 Task: Add "Move Card To …" Button titled Button0029 to "top" of the list "To Do" to Card Card0029 in Board Board0023 in Workspace Development in Trello
Action: Mouse moved to (464, 537)
Screenshot: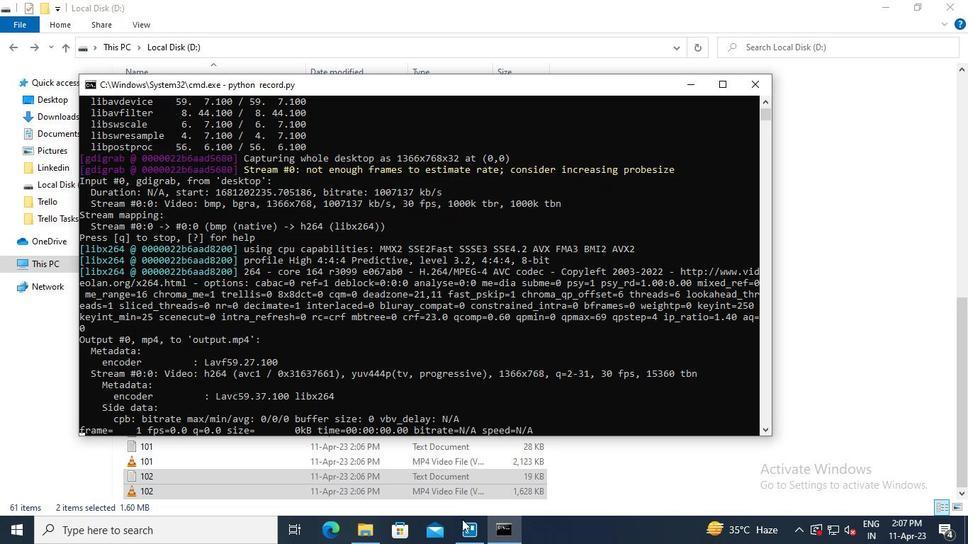 
Action: Mouse pressed left at (464, 537)
Screenshot: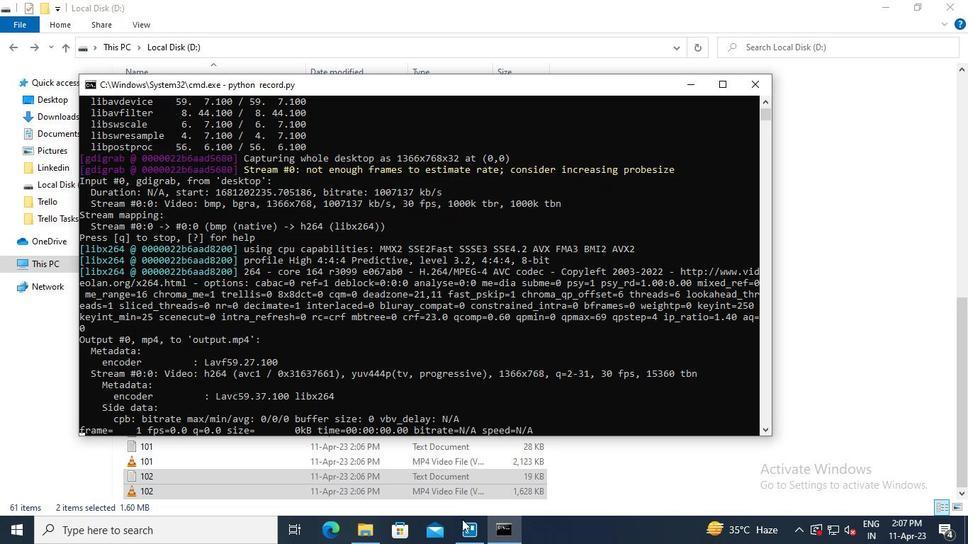 
Action: Mouse moved to (230, 193)
Screenshot: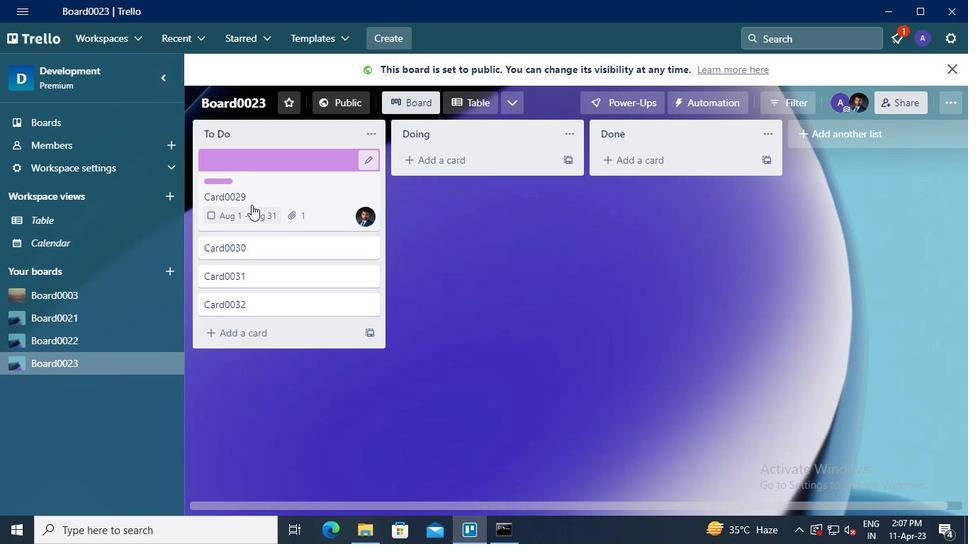 
Action: Mouse pressed left at (230, 193)
Screenshot: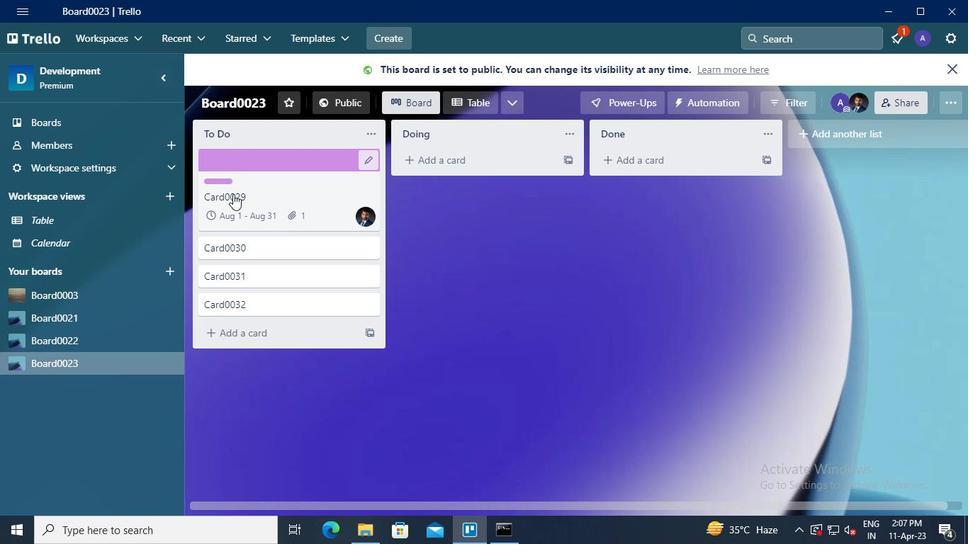
Action: Mouse moved to (685, 343)
Screenshot: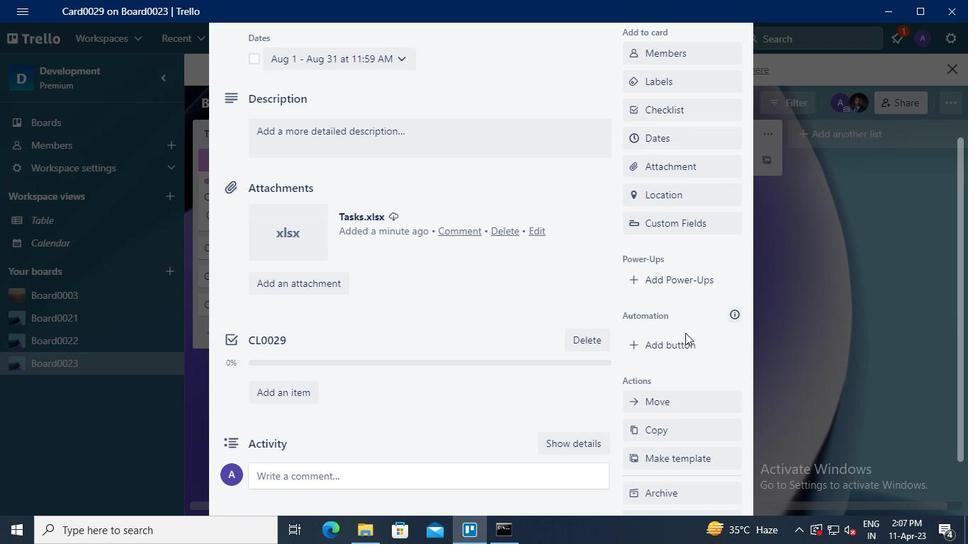 
Action: Mouse pressed left at (685, 343)
Screenshot: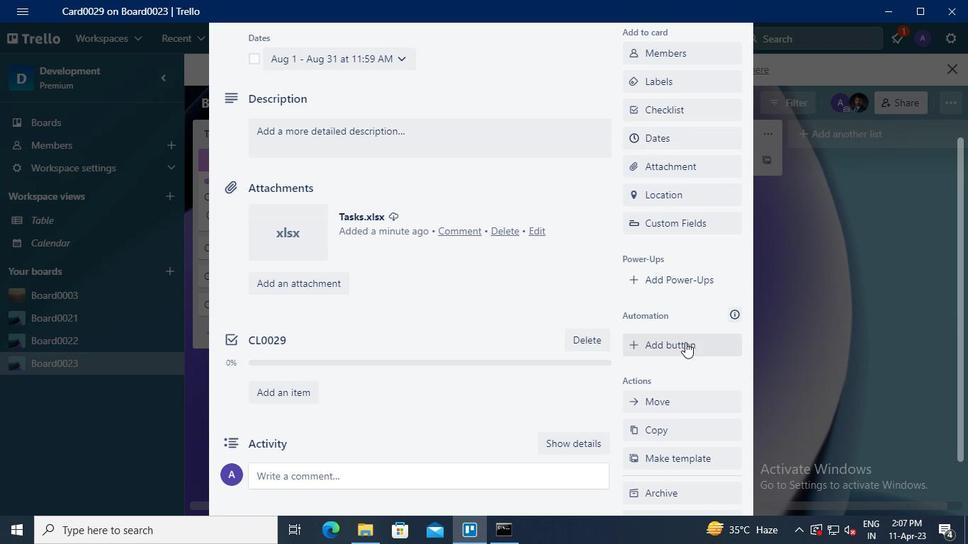 
Action: Mouse moved to (685, 131)
Screenshot: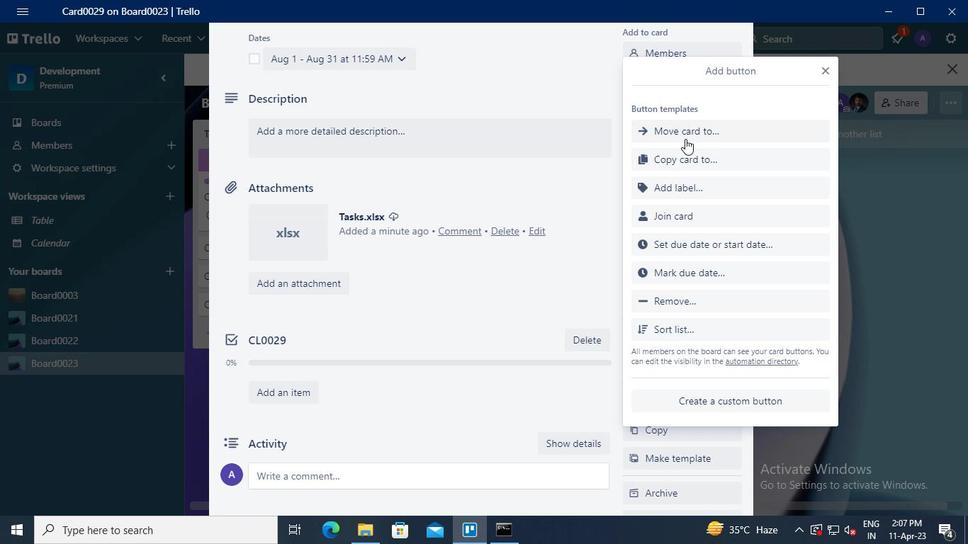 
Action: Mouse pressed left at (685, 131)
Screenshot: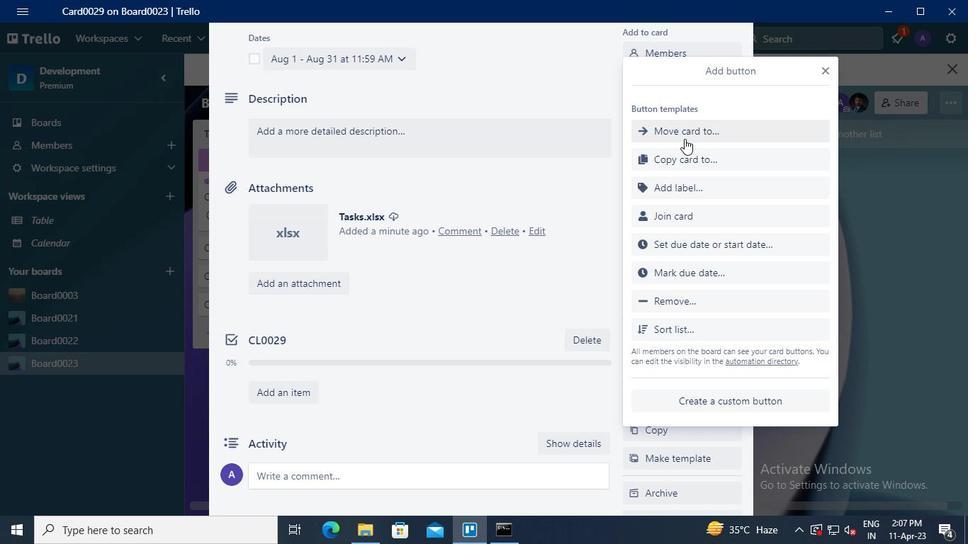 
Action: Mouse moved to (704, 130)
Screenshot: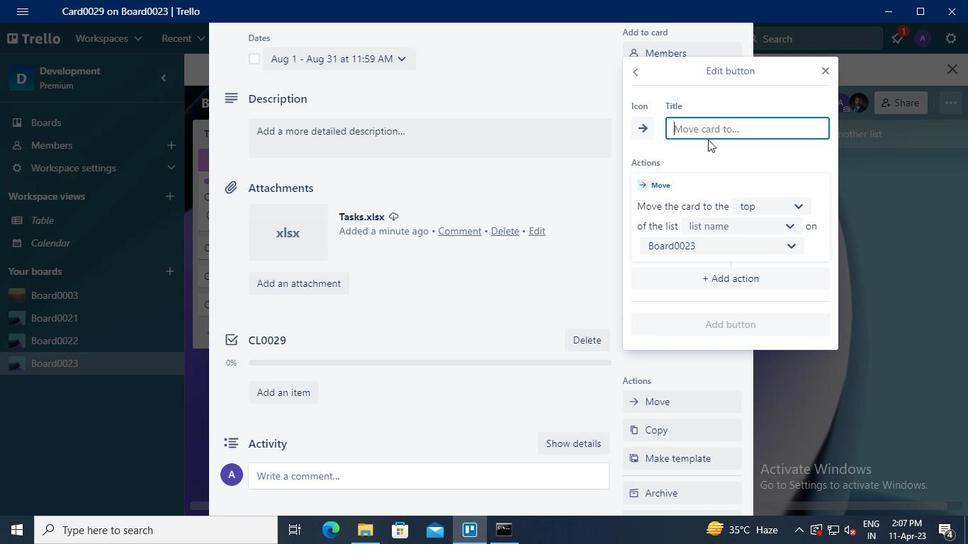 
Action: Mouse pressed left at (704, 130)
Screenshot: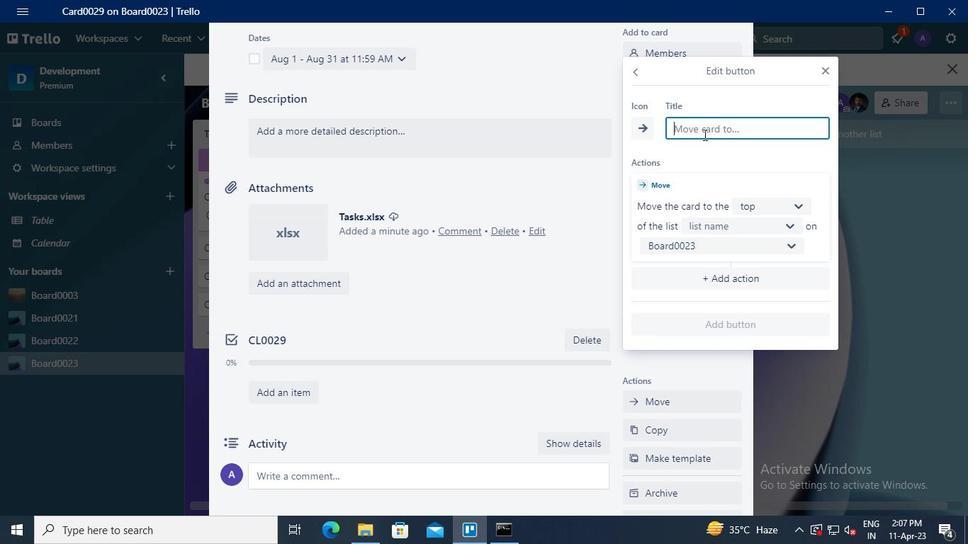 
Action: Keyboard Key.shift
Screenshot: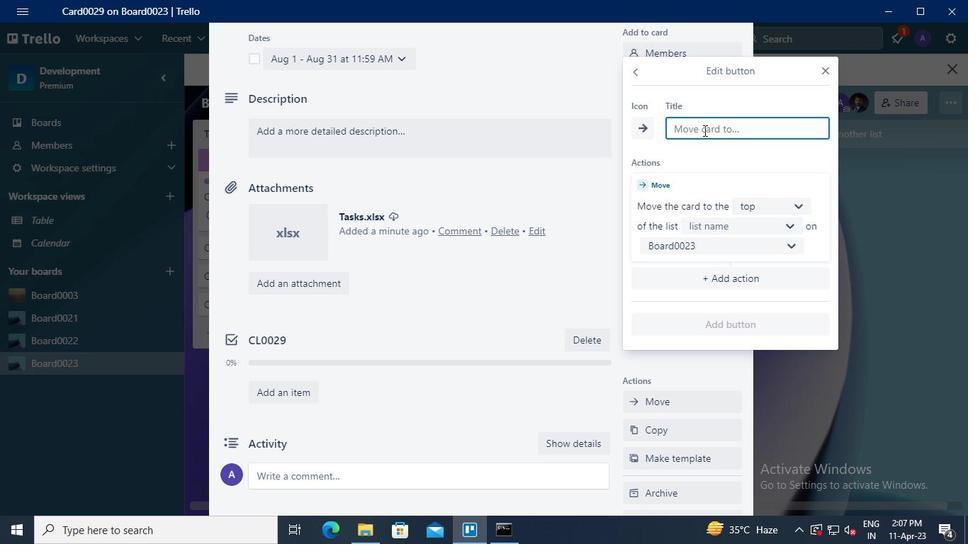 
Action: Keyboard B
Screenshot: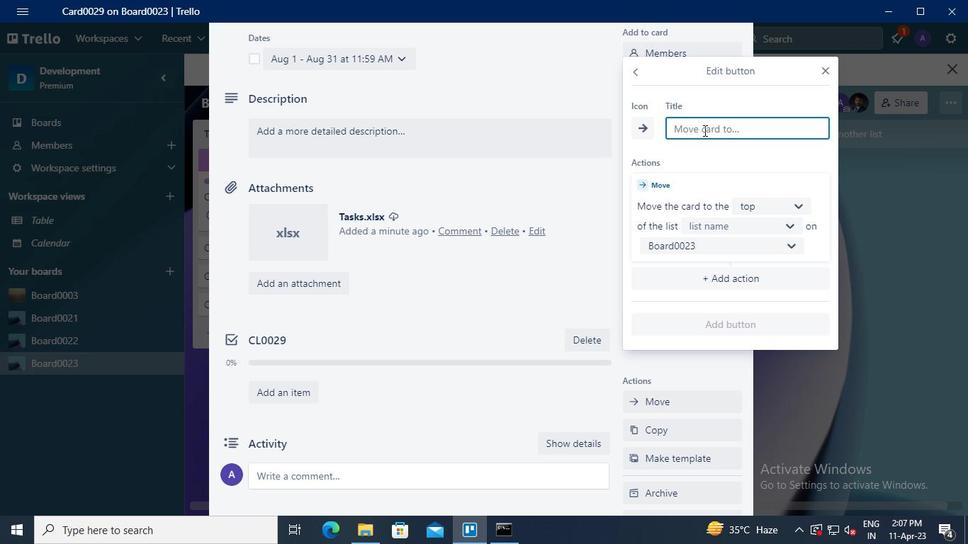 
Action: Keyboard u
Screenshot: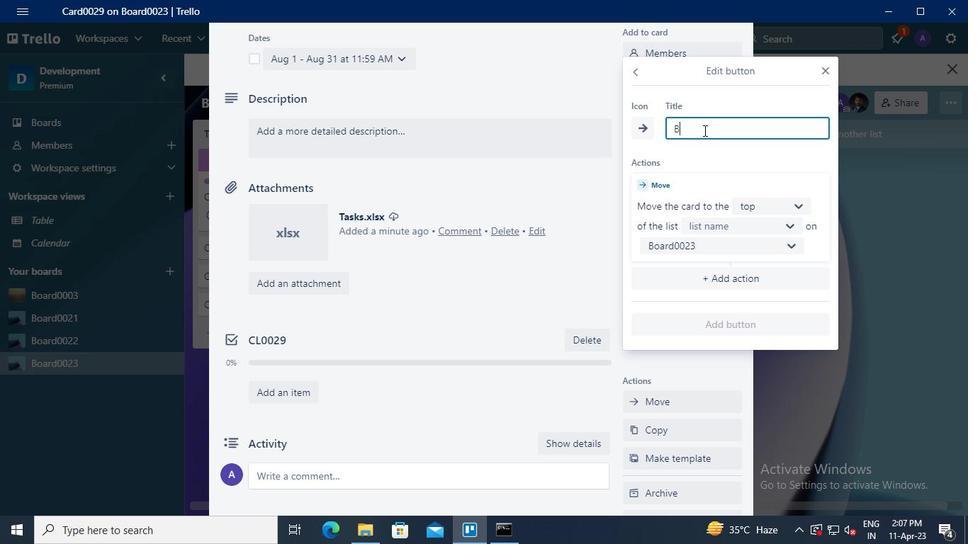 
Action: Keyboard t
Screenshot: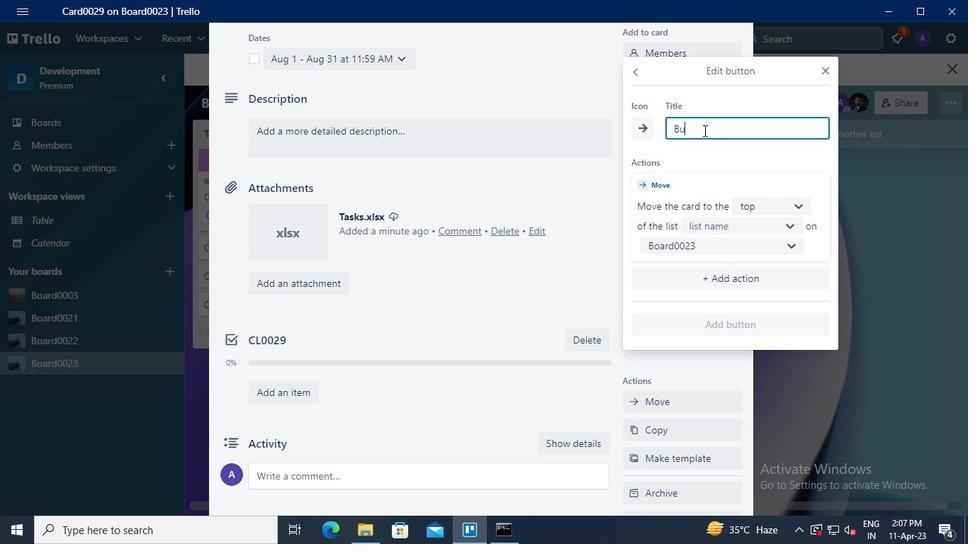 
Action: Keyboard t
Screenshot: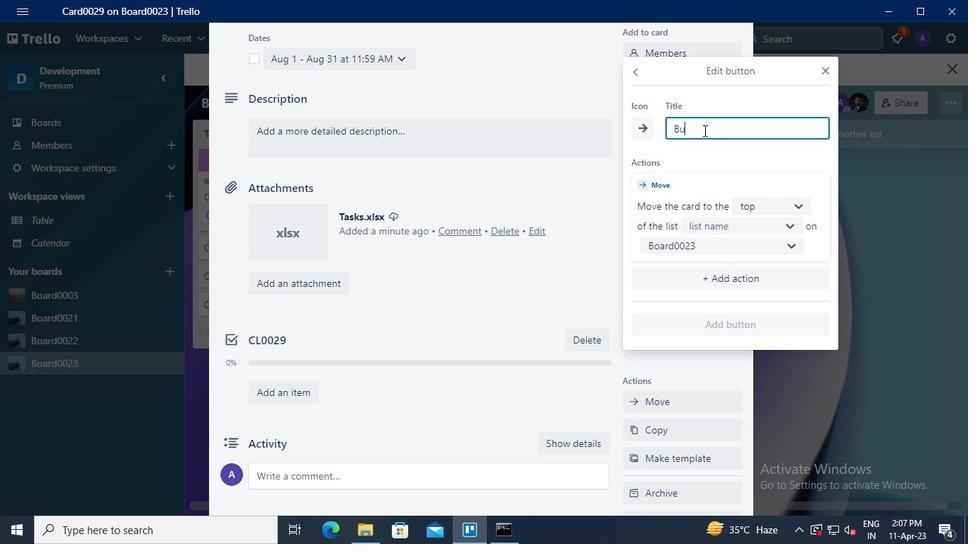 
Action: Keyboard o
Screenshot: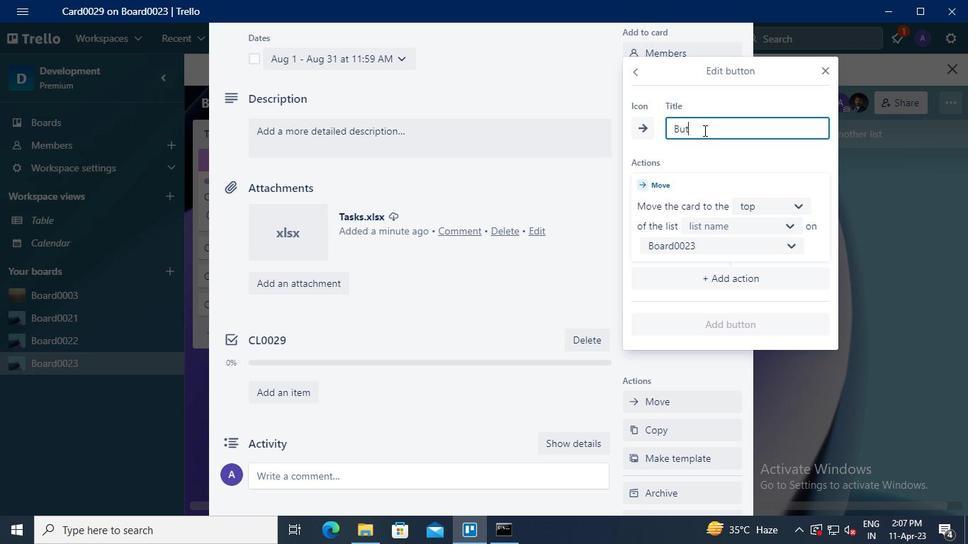
Action: Keyboard n
Screenshot: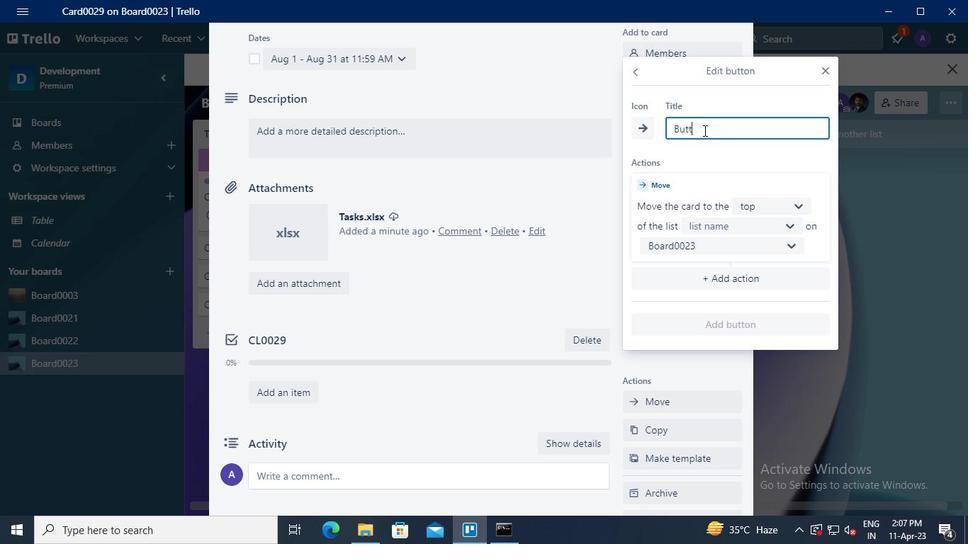 
Action: Keyboard <96>
Screenshot: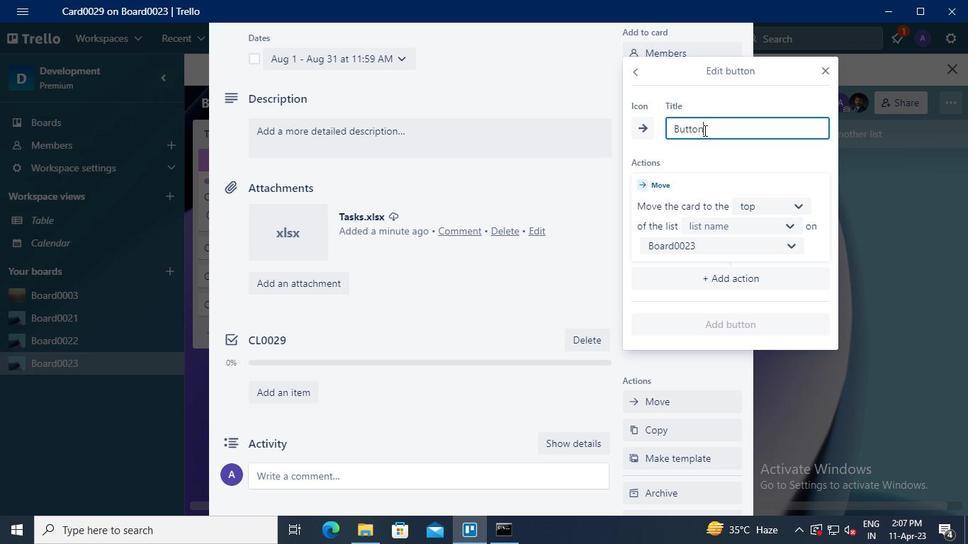 
Action: Keyboard <96>
Screenshot: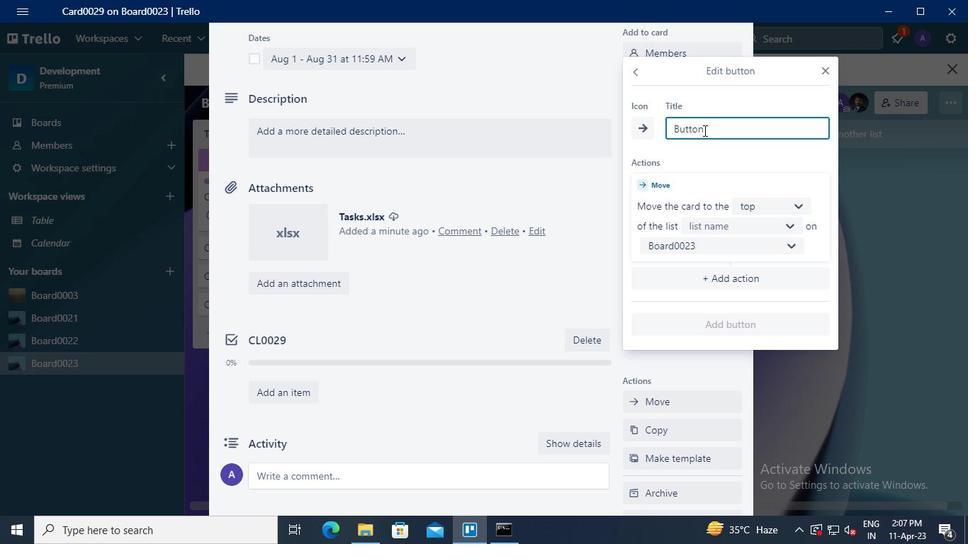 
Action: Keyboard <98>
Screenshot: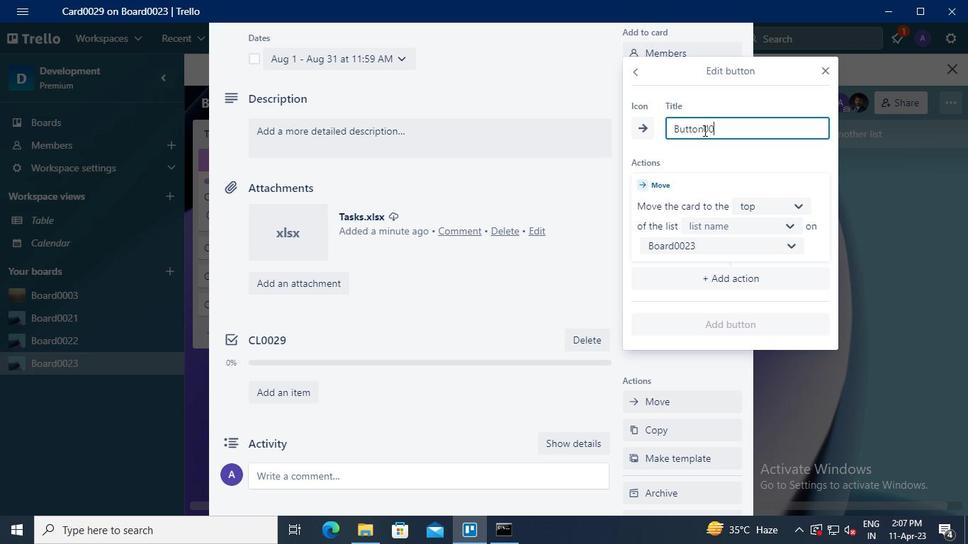 
Action: Keyboard <105>
Screenshot: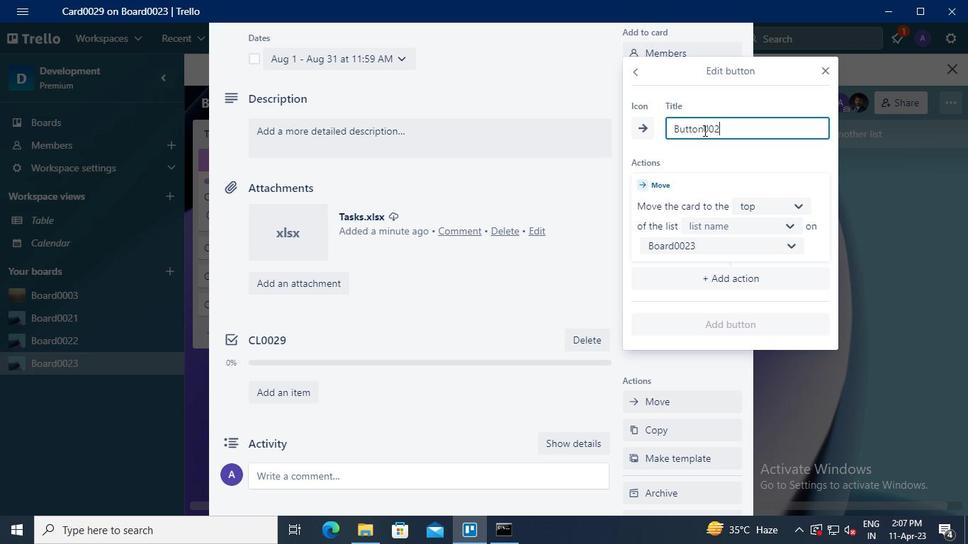
Action: Mouse moved to (773, 210)
Screenshot: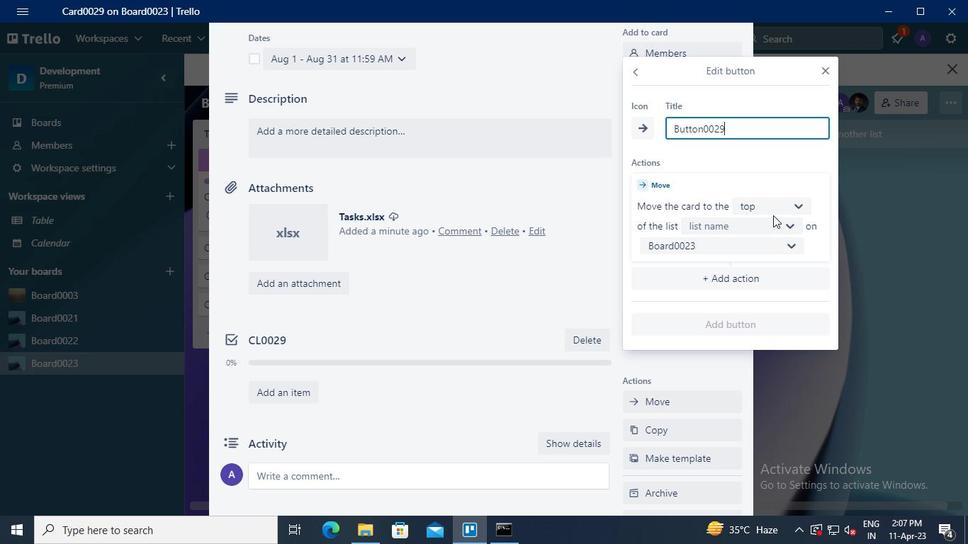 
Action: Mouse pressed left at (773, 210)
Screenshot: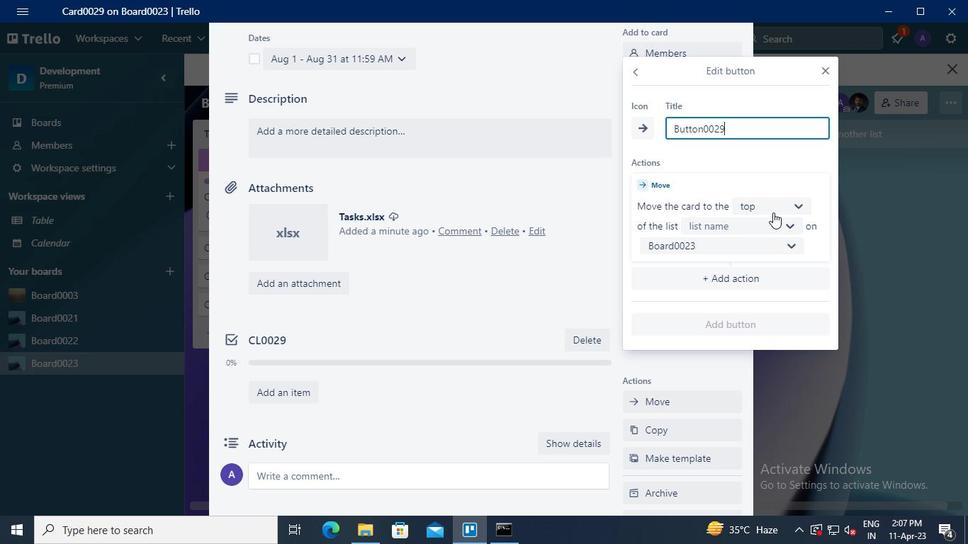 
Action: Mouse moved to (770, 224)
Screenshot: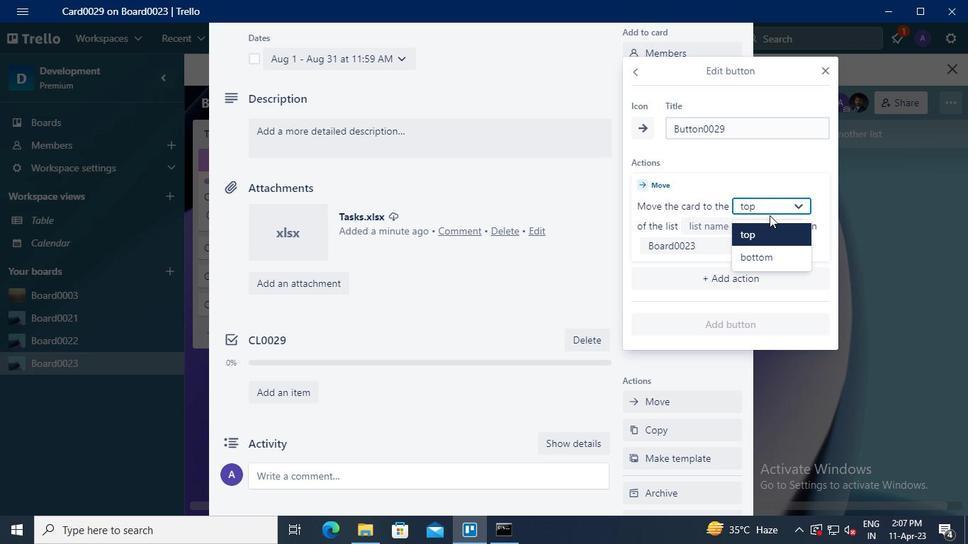 
Action: Mouse pressed left at (770, 224)
Screenshot: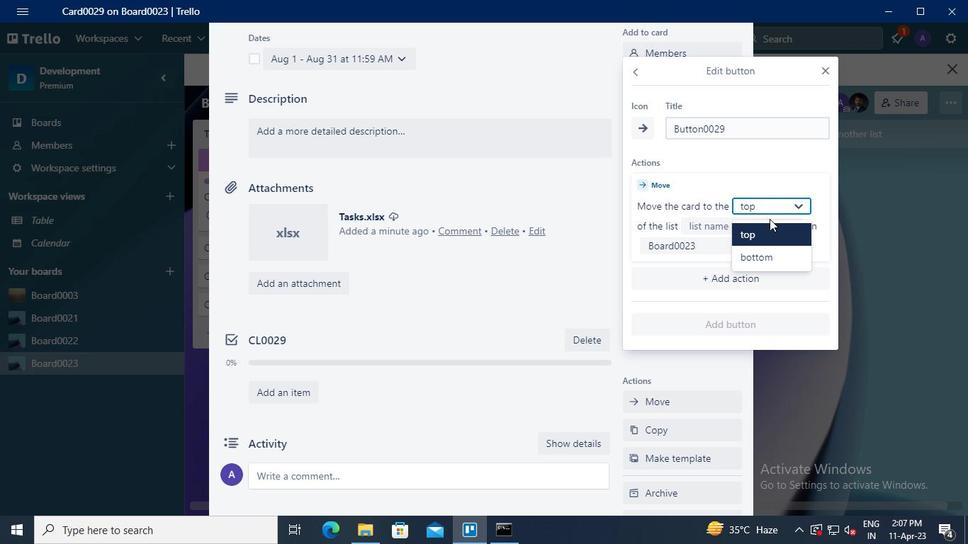 
Action: Mouse moved to (725, 226)
Screenshot: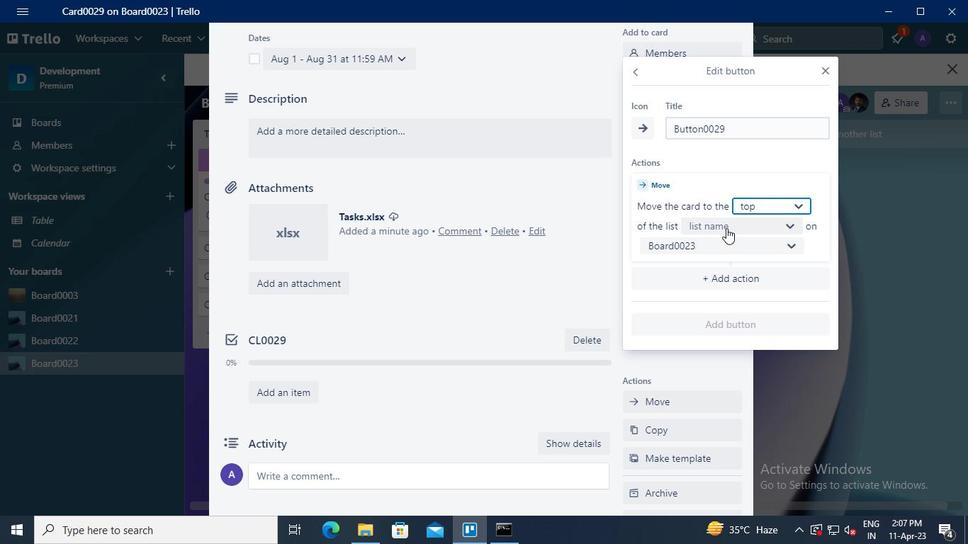 
Action: Mouse pressed left at (725, 226)
Screenshot: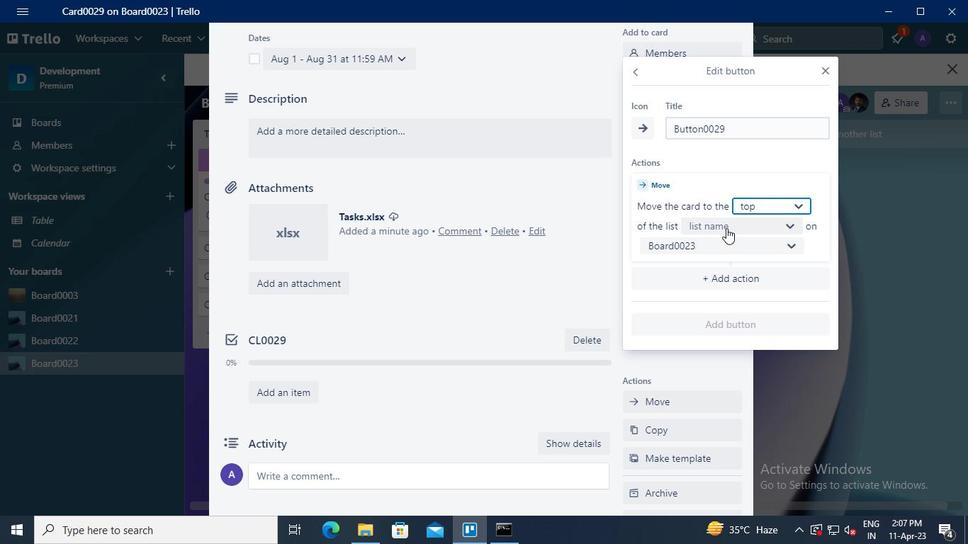 
Action: Mouse moved to (727, 248)
Screenshot: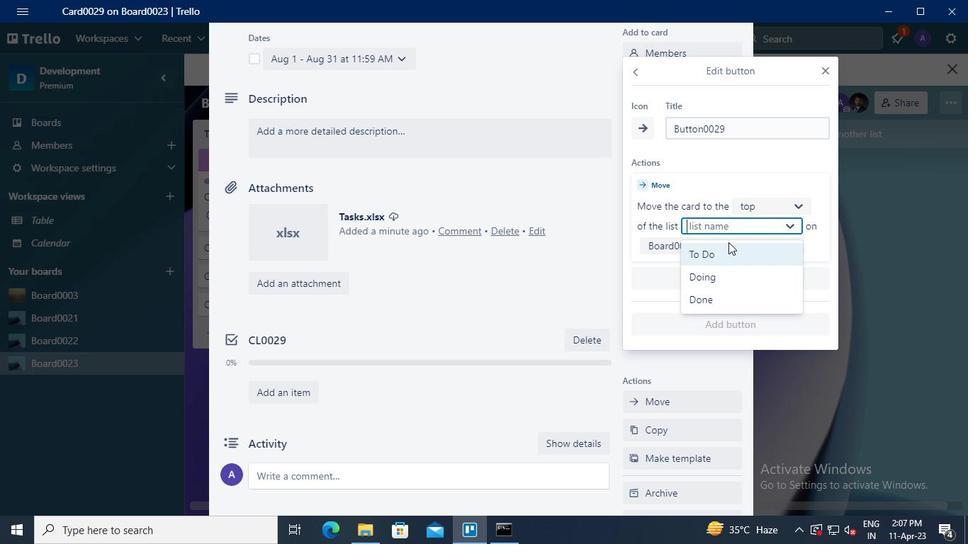 
Action: Mouse pressed left at (727, 248)
Screenshot: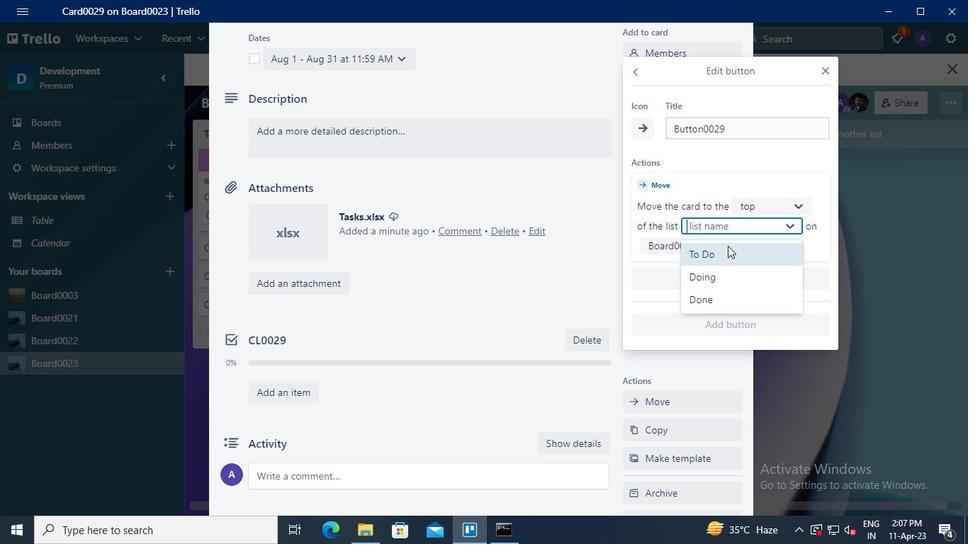 
Action: Mouse moved to (736, 325)
Screenshot: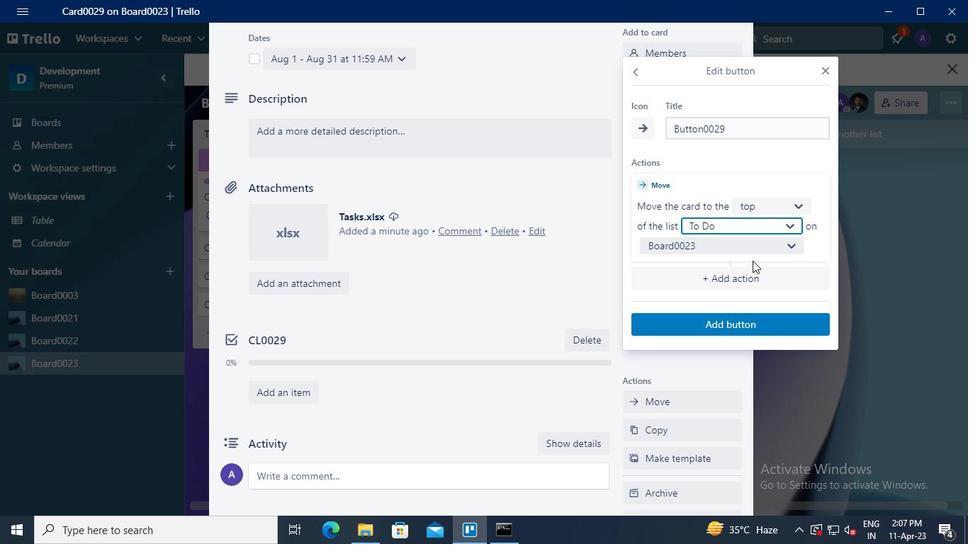 
Action: Mouse pressed left at (736, 325)
Screenshot: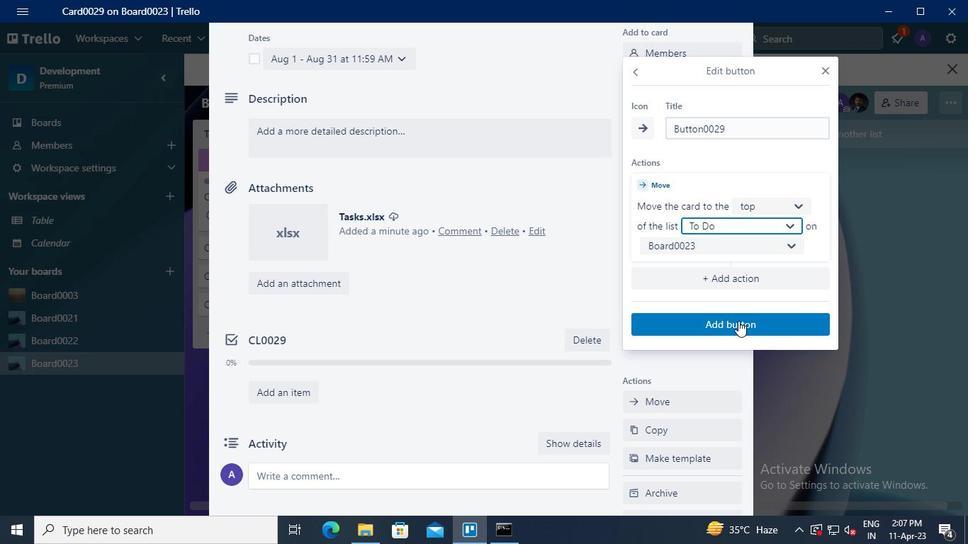 
Action: Mouse moved to (500, 544)
Screenshot: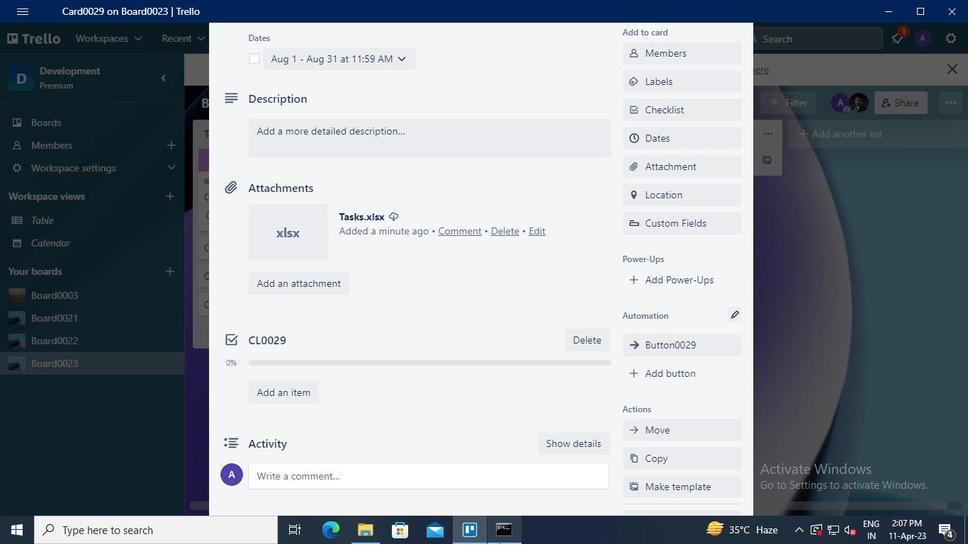 
Action: Mouse pressed left at (500, 543)
Screenshot: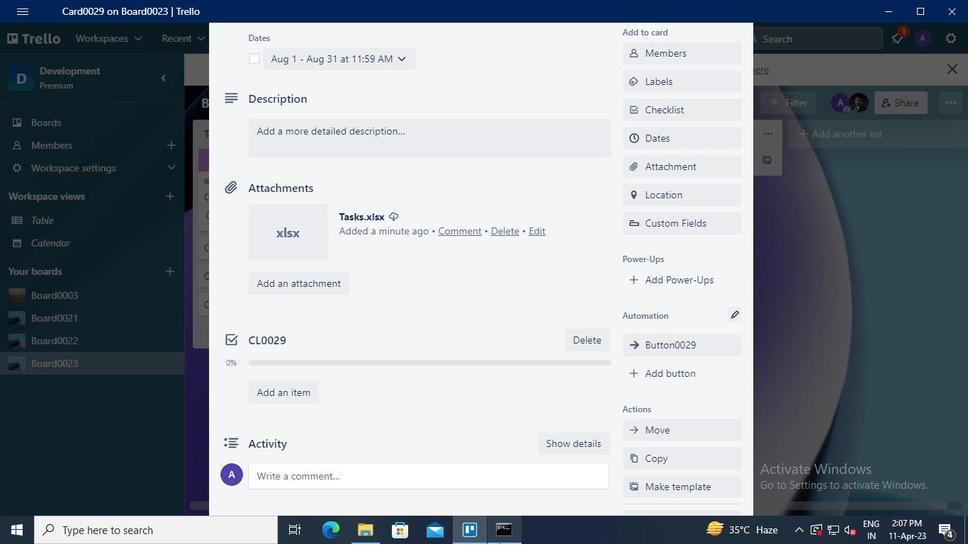 
Action: Mouse moved to (758, 87)
Screenshot: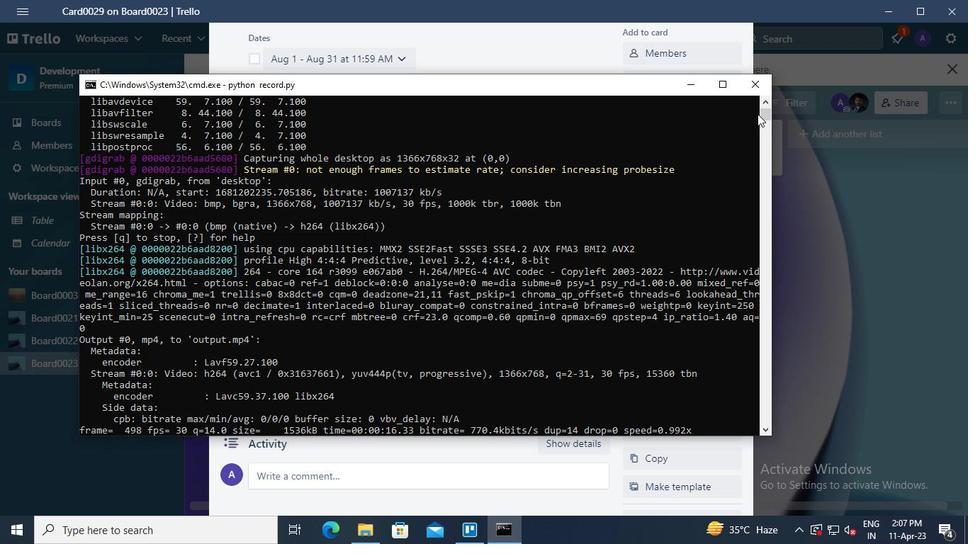 
Action: Mouse pressed left at (758, 87)
Screenshot: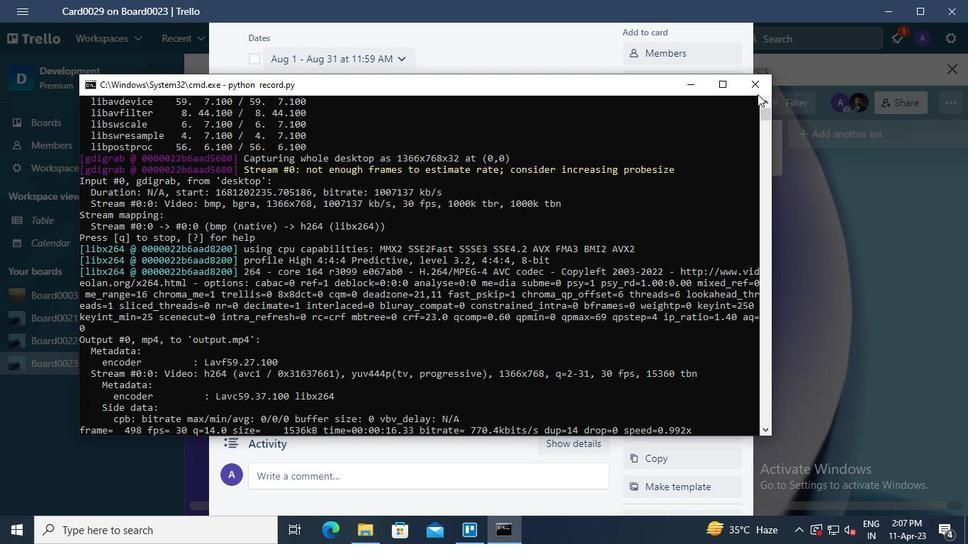 
